 Task: Create a task  Upgrade software to the latest version to resolve security vulnerabilities , assign it to team member softage.1@softage.net in the project AdvantEdge and update the status of the task to  At Risk , set the priority of the task to Medium
Action: Mouse moved to (72, 76)
Screenshot: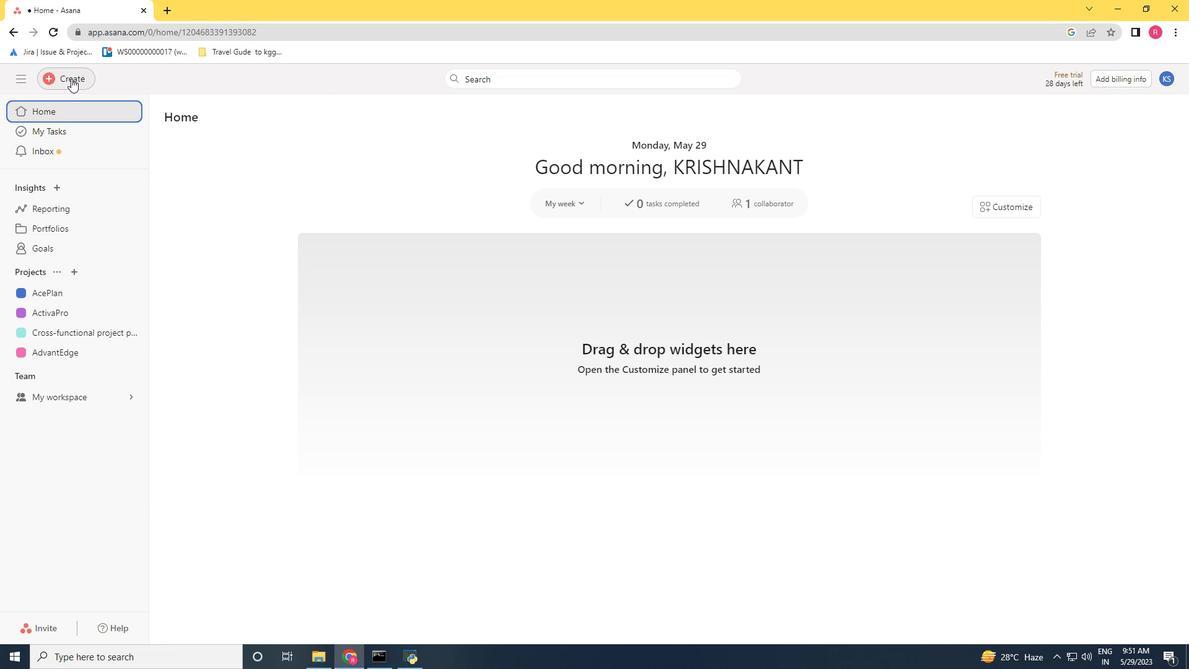 
Action: Mouse pressed left at (72, 76)
Screenshot: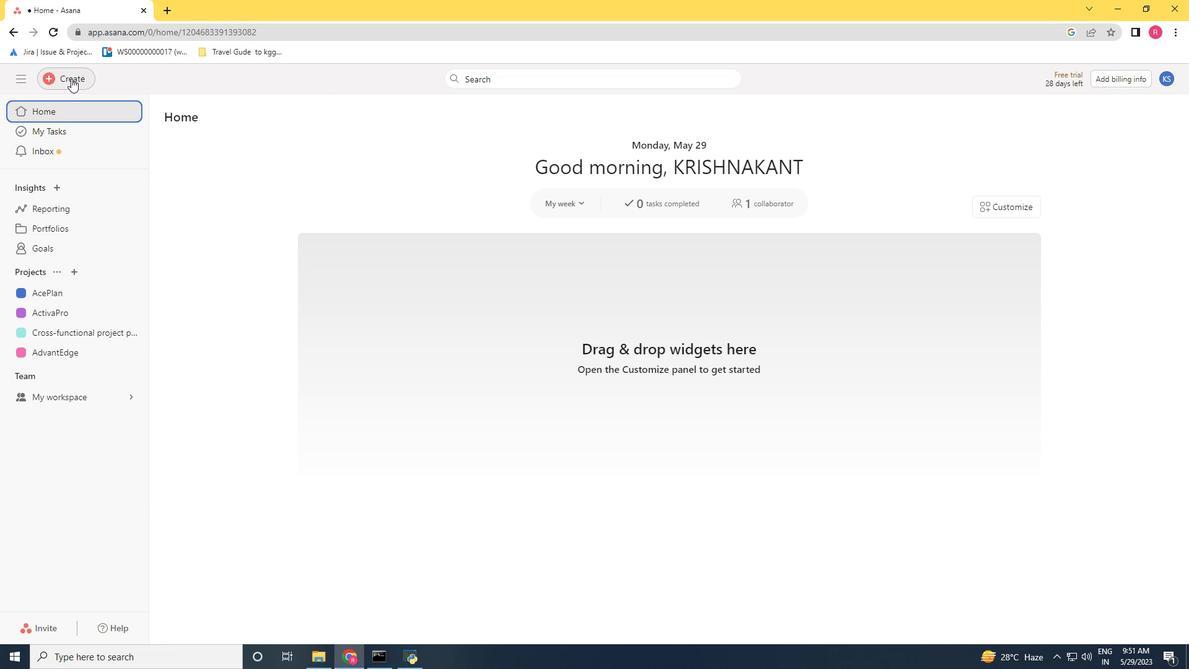 
Action: Mouse moved to (139, 87)
Screenshot: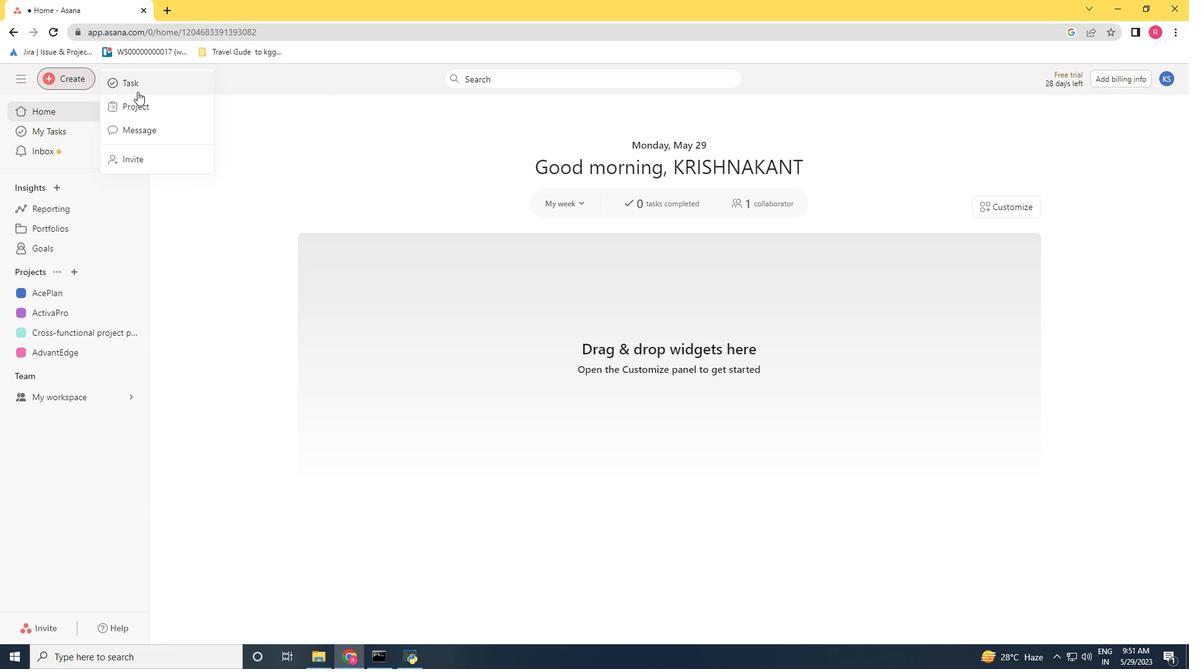 
Action: Mouse pressed left at (139, 87)
Screenshot: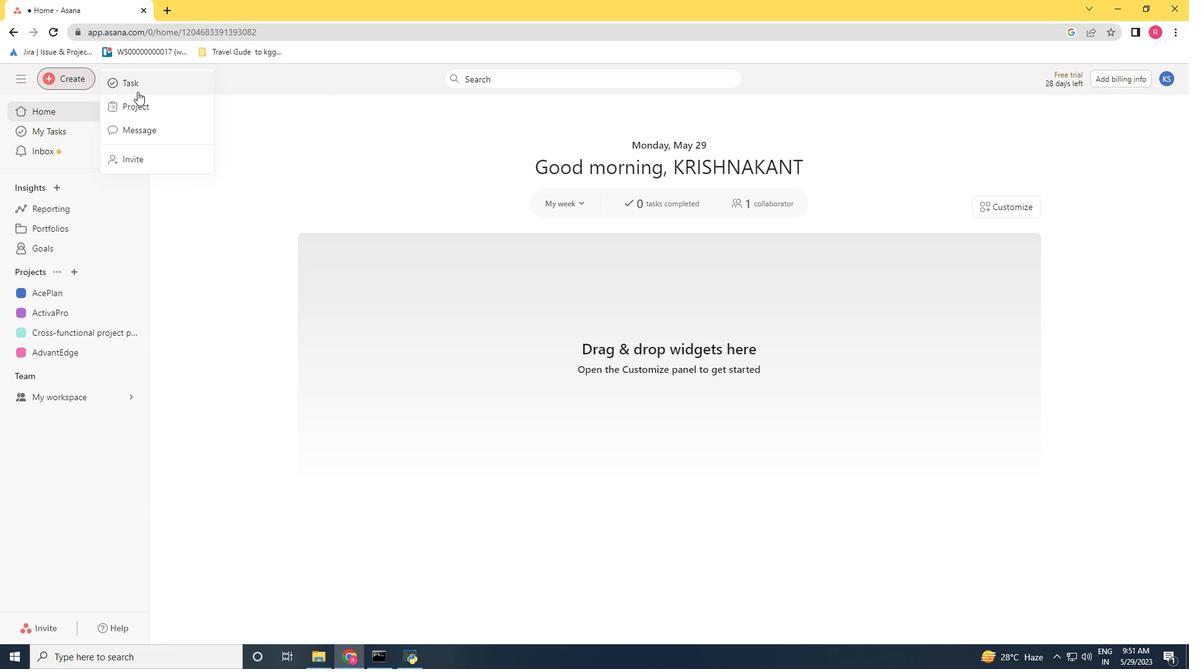 
Action: Mouse moved to (996, 436)
Screenshot: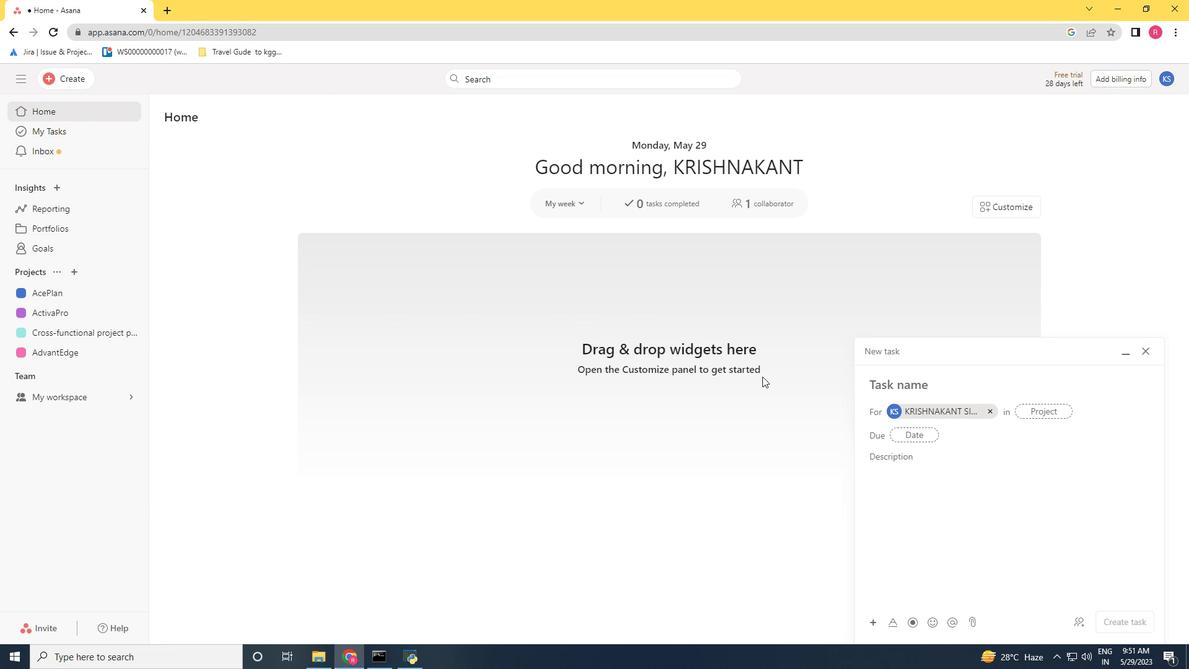 
Action: Key pressed <Key.shift>Upgrade<Key.space>
Screenshot: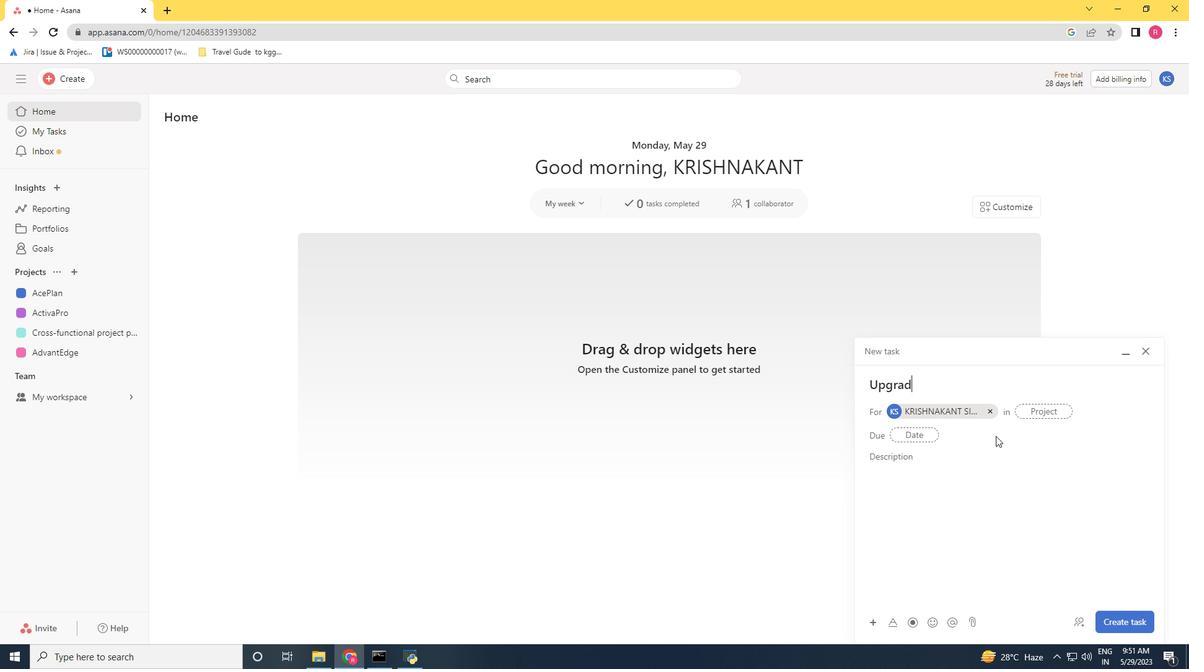
Action: Mouse moved to (1025, 453)
Screenshot: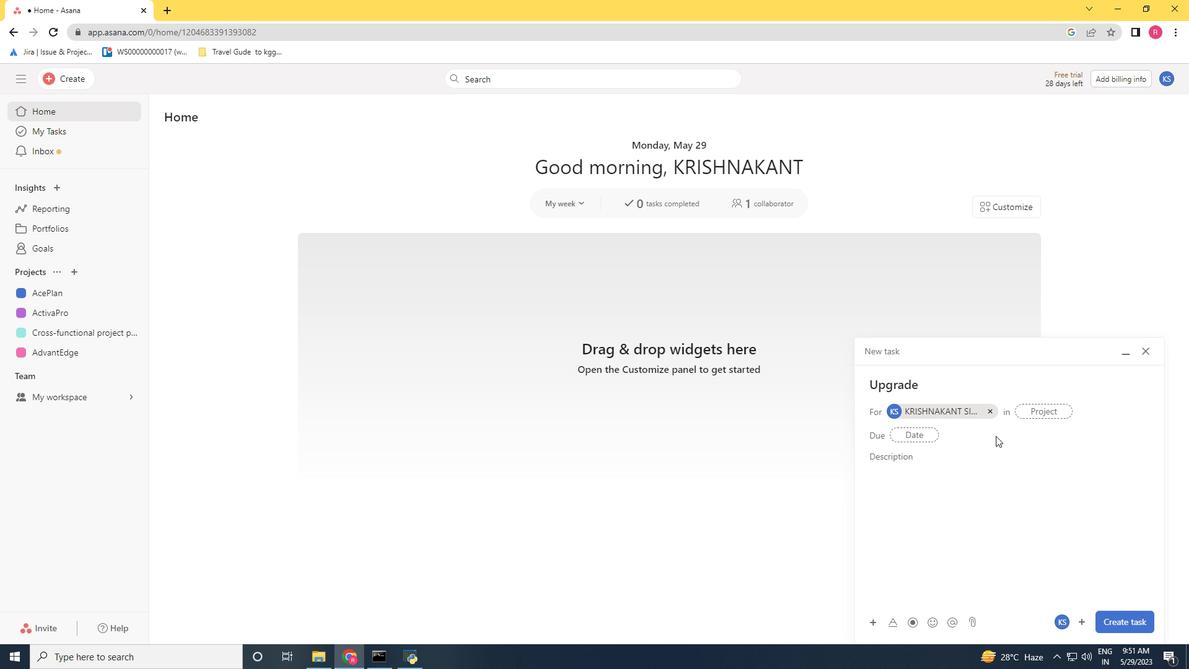 
Action: Key pressed software<Key.space>to<Key.space>the<Key.space>latest<Key.space>versi<Key.backspace>ion<Key.space>to<Key.space>resolve<Key.space>security<Key.space>vulnerabilities<Key.space>
Screenshot: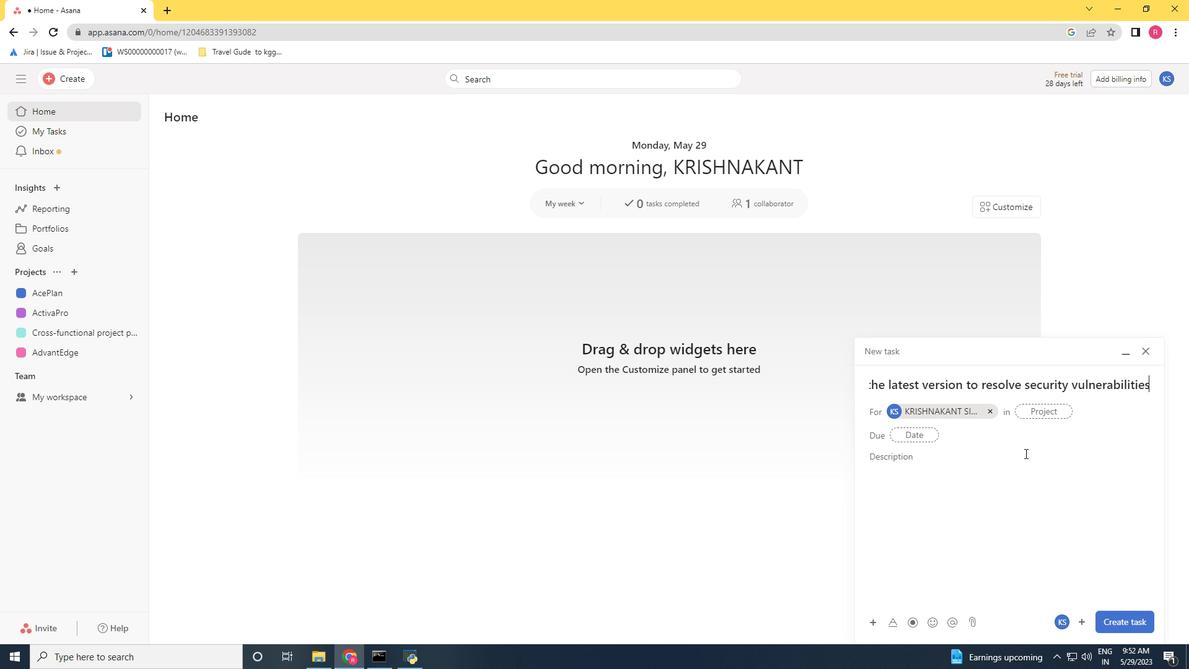 
Action: Mouse moved to (995, 408)
Screenshot: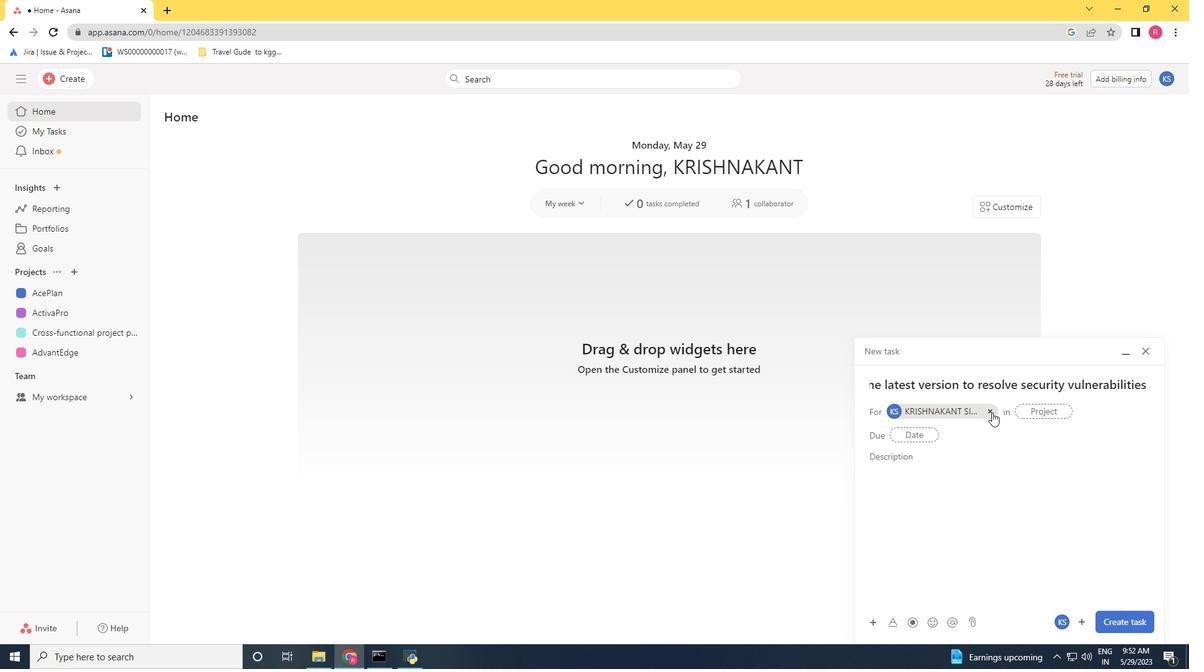 
Action: Mouse pressed left at (995, 408)
Screenshot: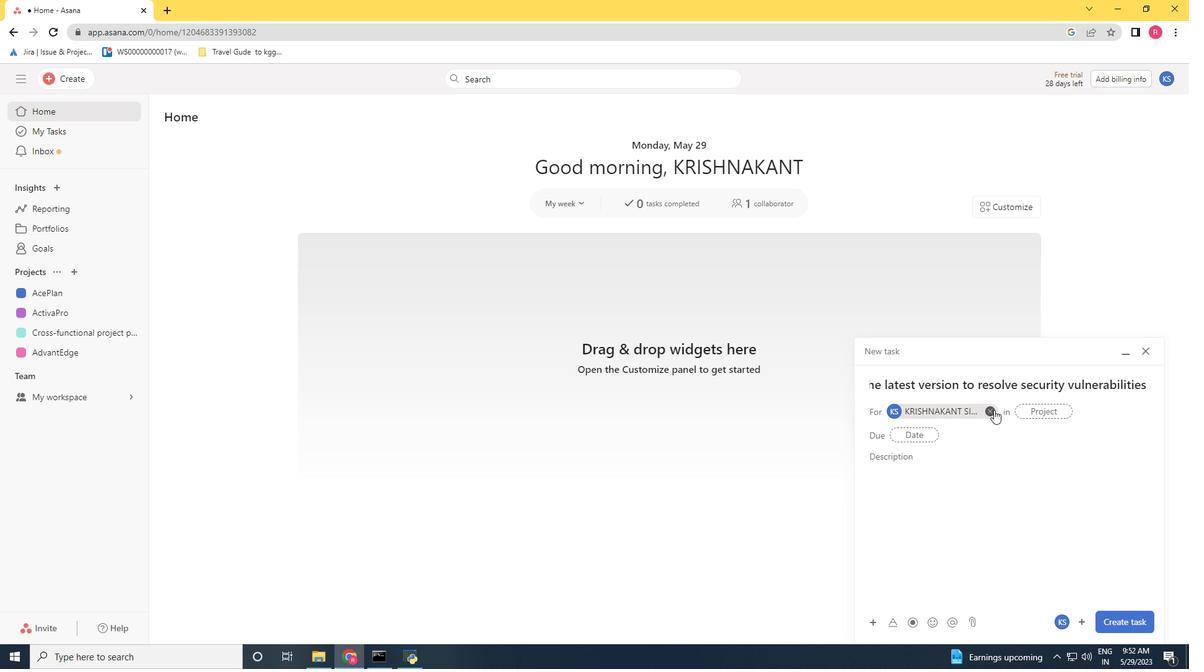 
Action: Mouse moved to (933, 413)
Screenshot: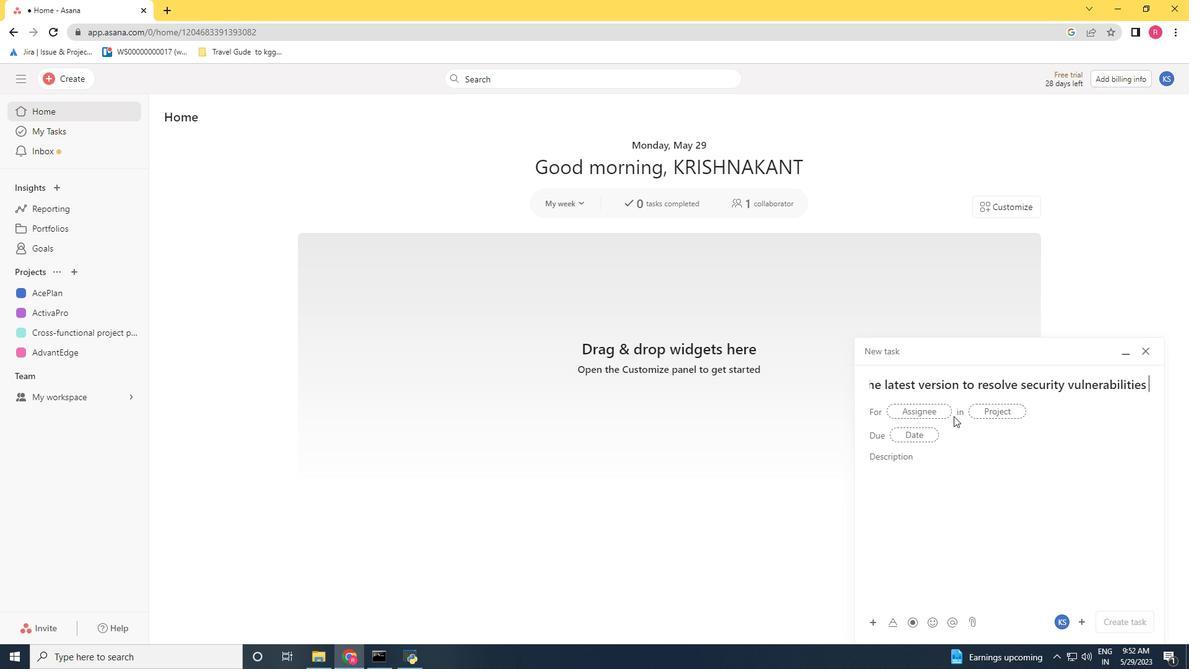 
Action: Mouse pressed left at (933, 413)
Screenshot: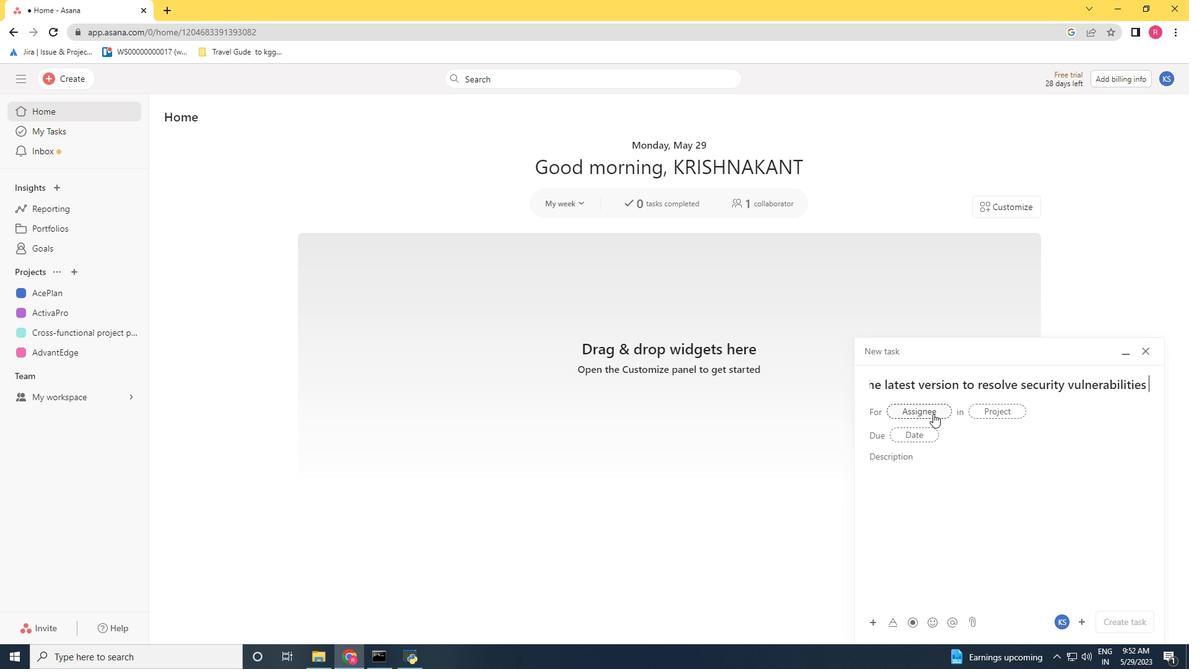 
Action: Key pressed softage.1<Key.shift>@softage.net
Screenshot: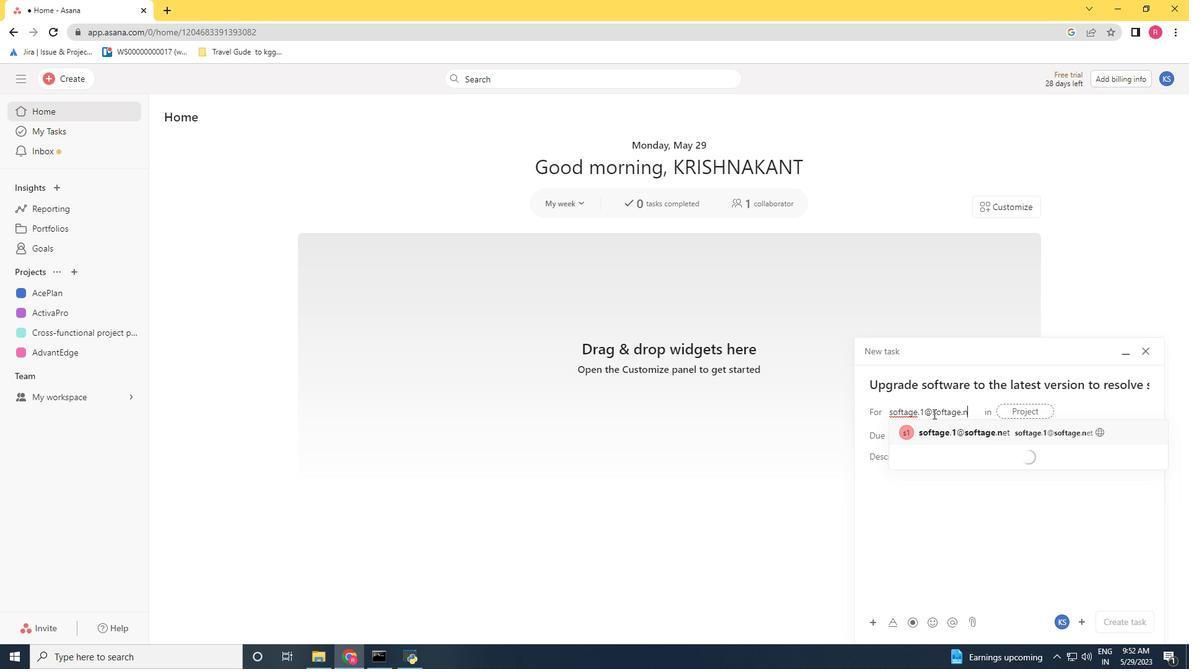 
Action: Mouse moved to (948, 438)
Screenshot: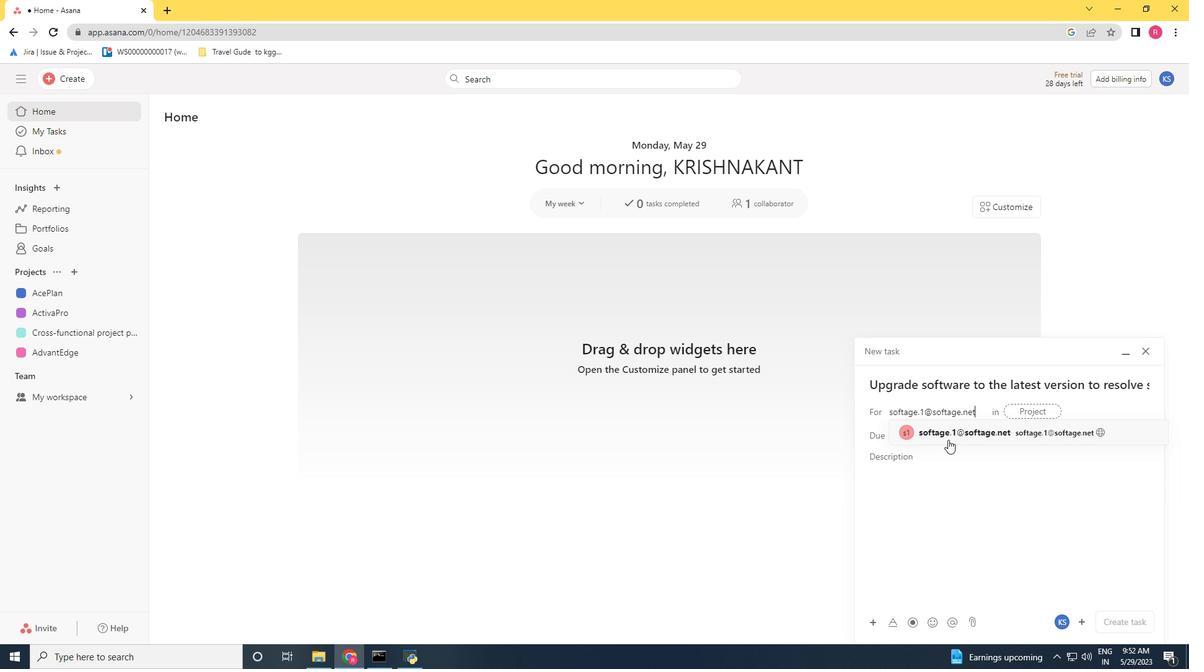 
Action: Mouse pressed left at (948, 438)
Screenshot: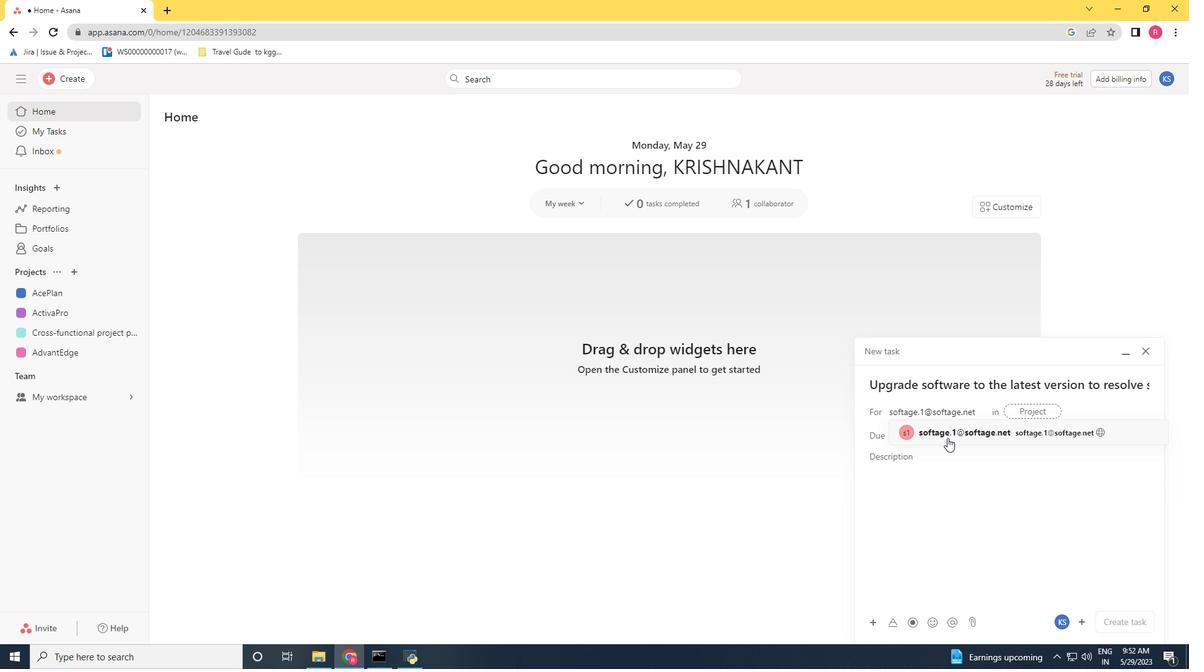 
Action: Mouse moved to (866, 436)
Screenshot: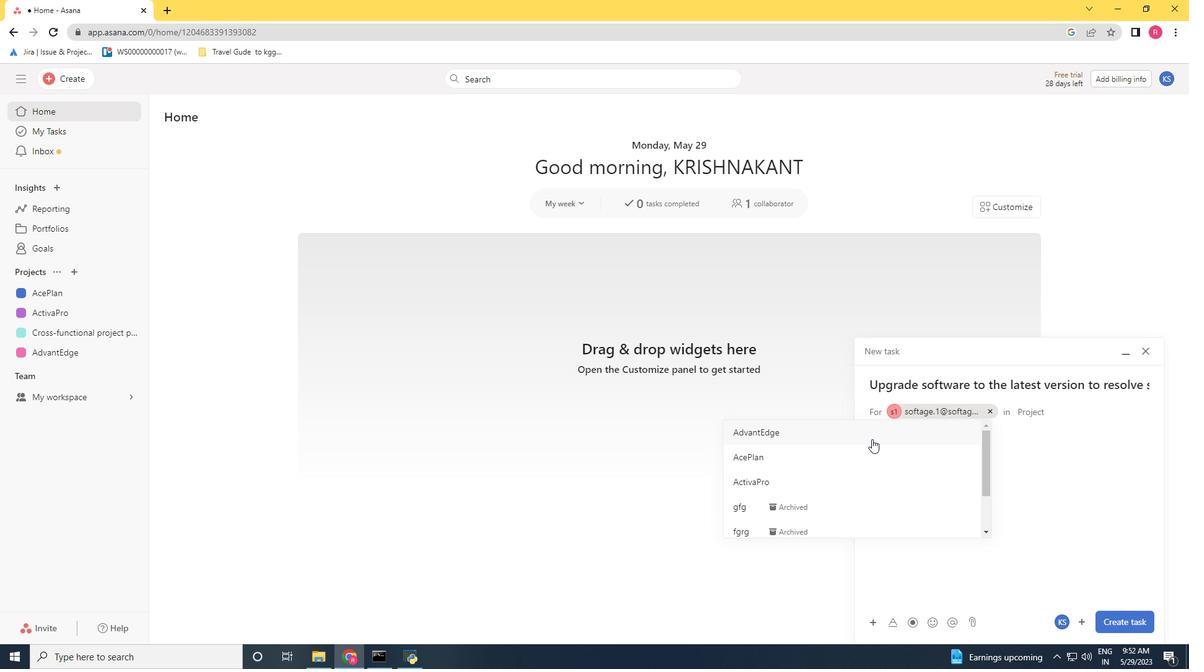
Action: Mouse pressed left at (866, 436)
Screenshot: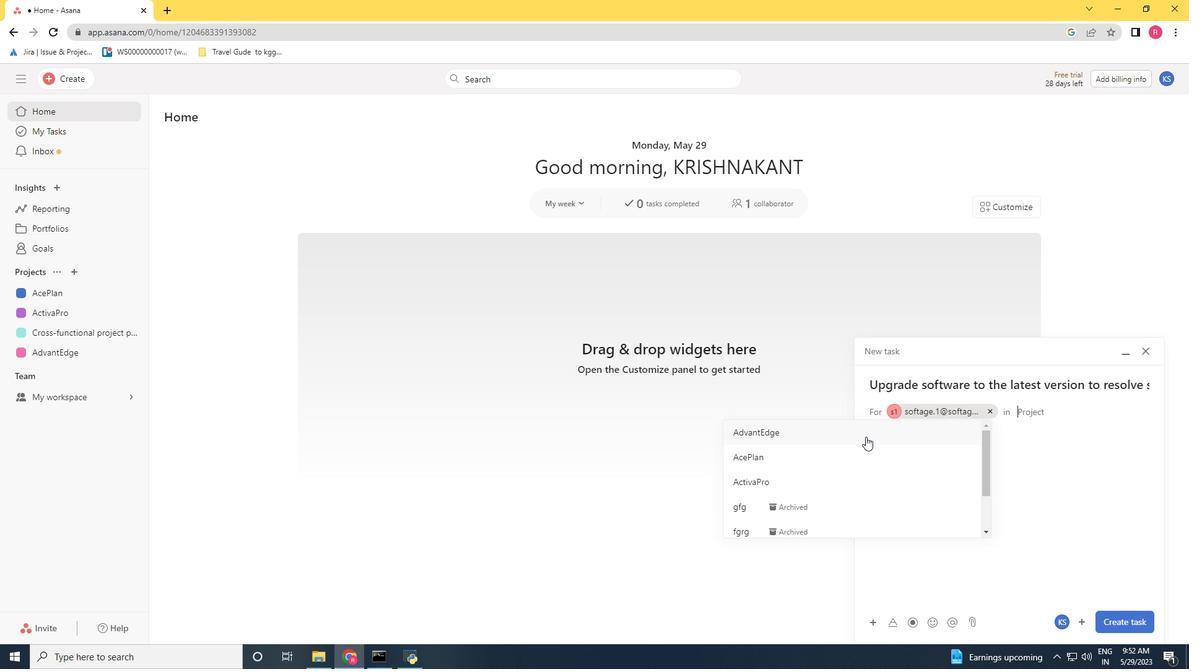 
Action: Mouse moved to (923, 463)
Screenshot: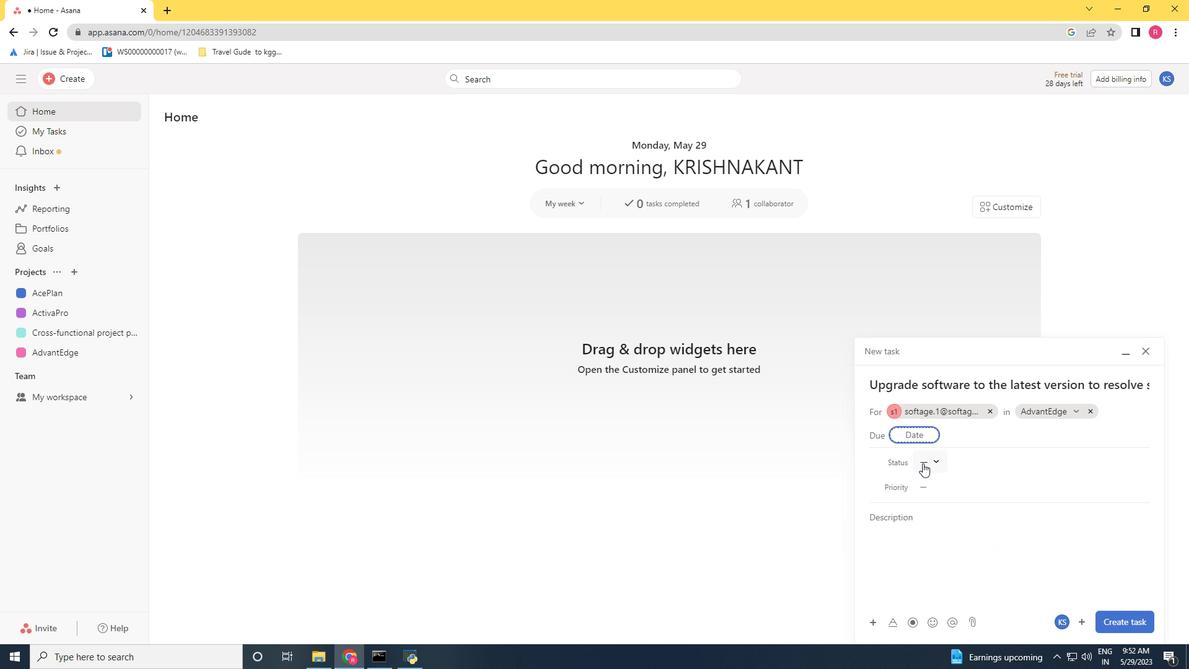 
Action: Mouse pressed left at (923, 463)
Screenshot: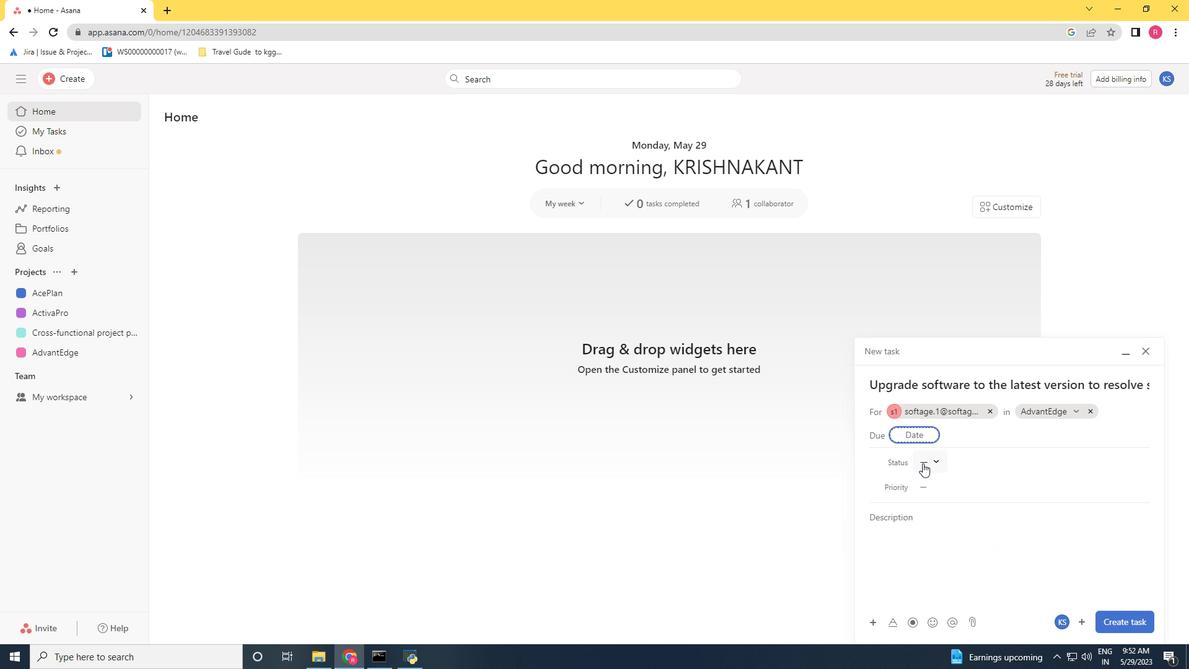 
Action: Mouse moved to (959, 542)
Screenshot: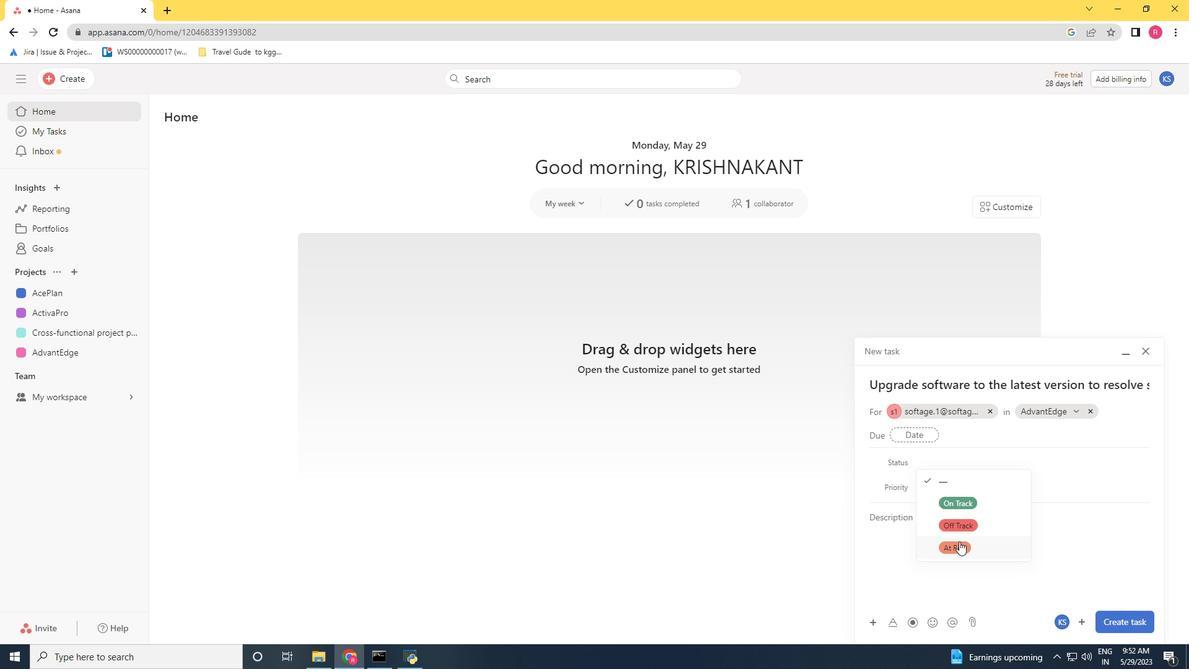 
Action: Mouse pressed left at (959, 542)
Screenshot: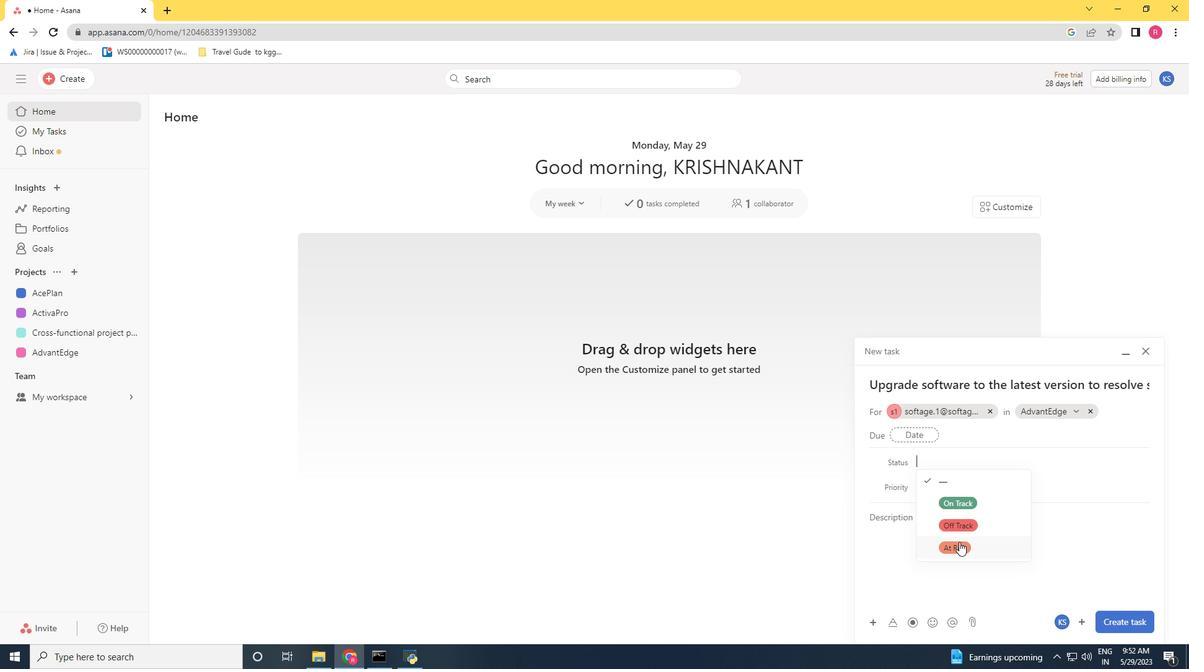
Action: Mouse moved to (937, 491)
Screenshot: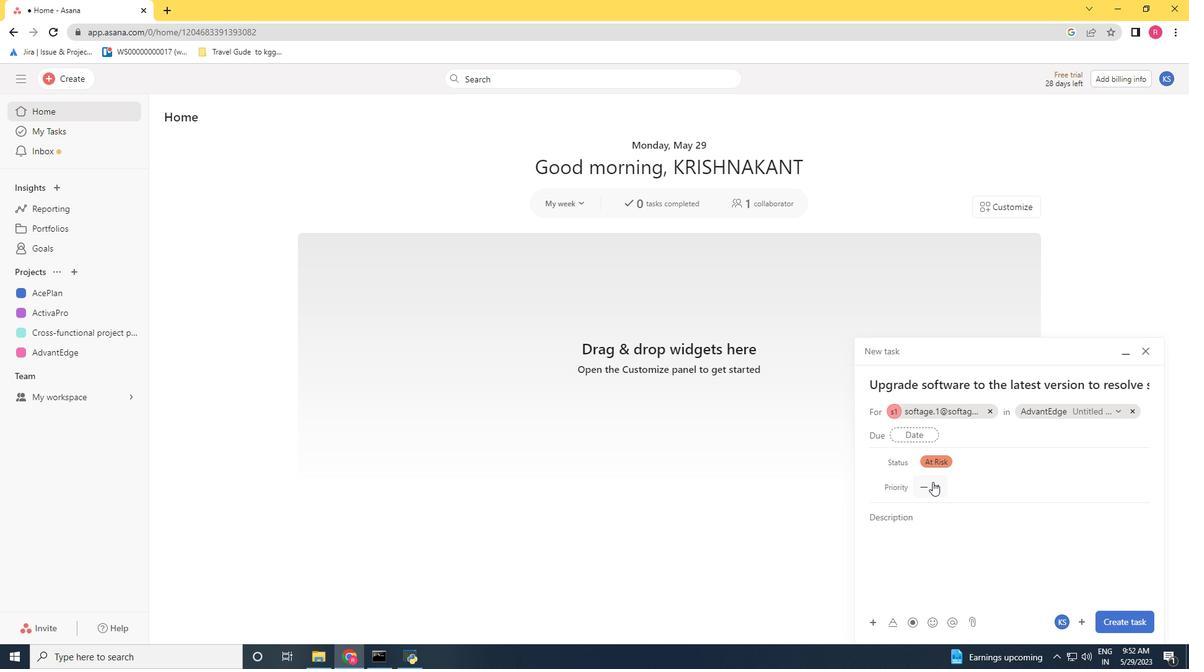 
Action: Mouse pressed left at (937, 491)
Screenshot: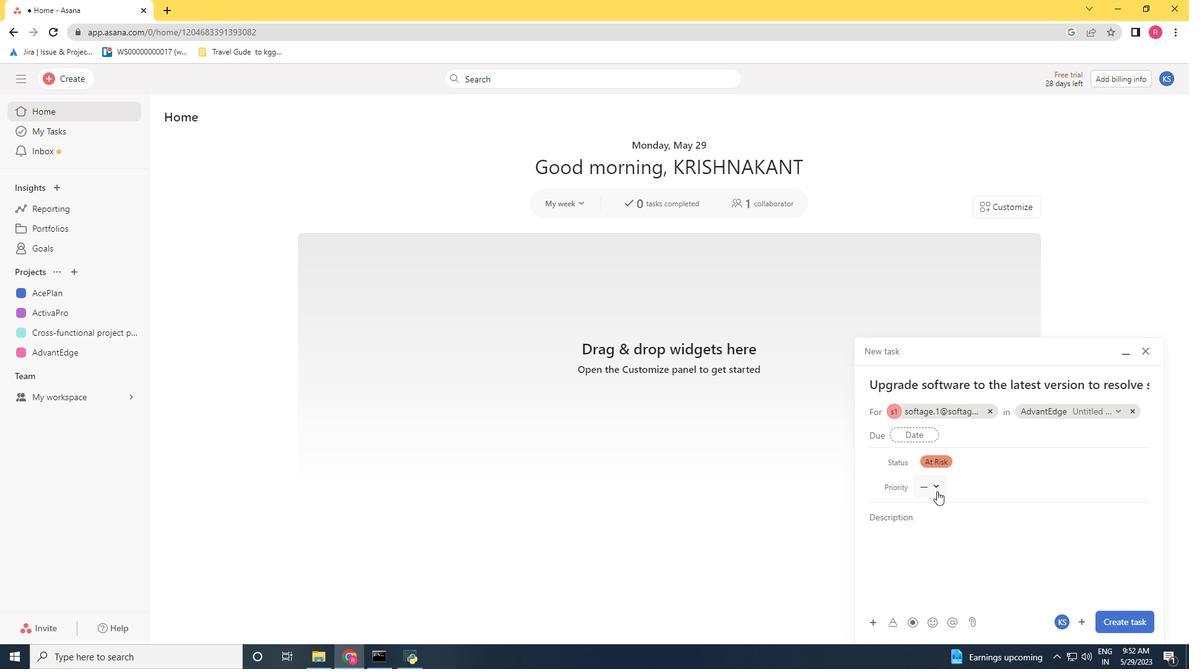 
Action: Mouse moved to (953, 547)
Screenshot: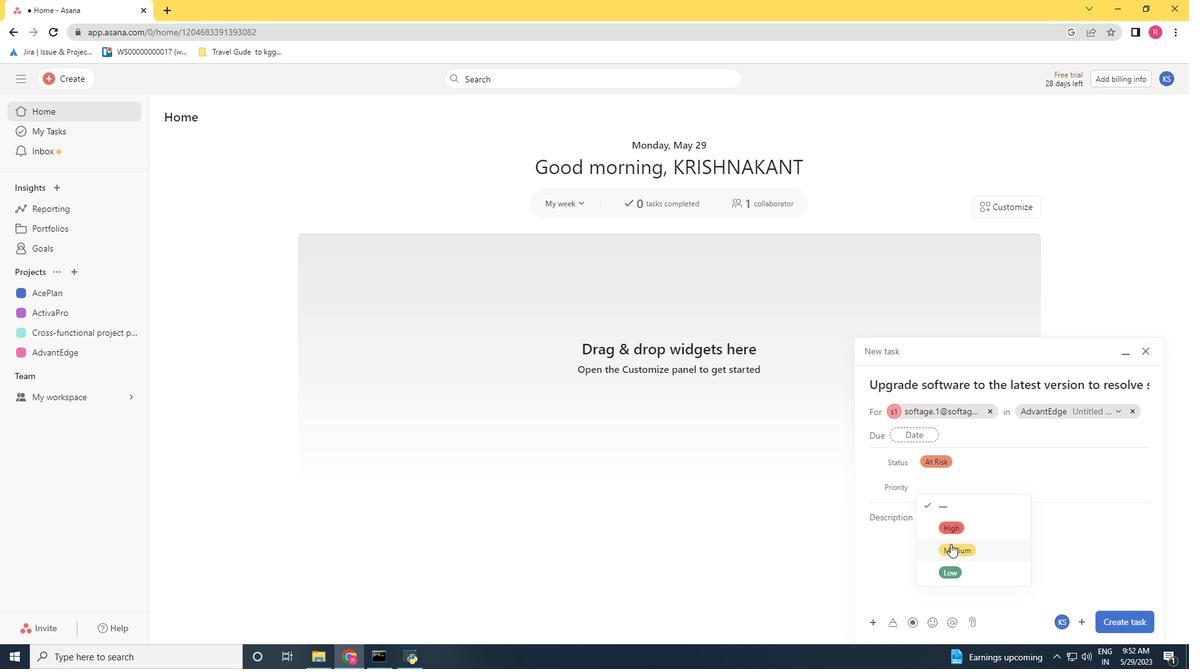 
Action: Mouse pressed left at (953, 547)
Screenshot: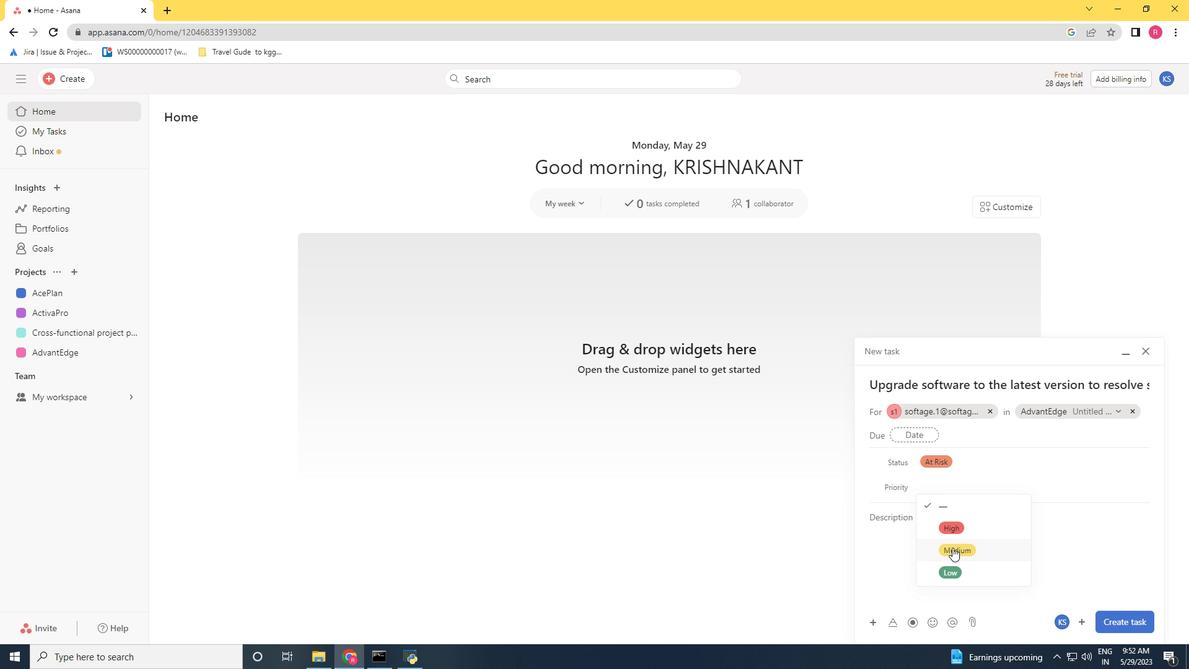 
Action: Mouse moved to (1125, 627)
Screenshot: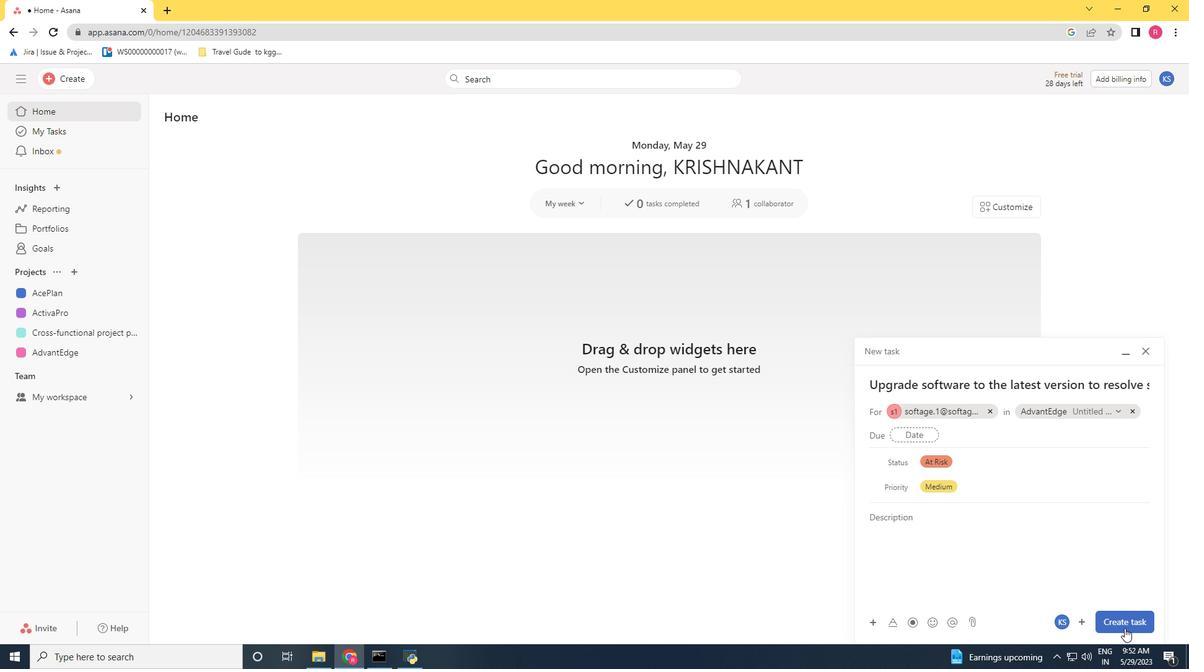 
Action: Mouse pressed left at (1125, 627)
Screenshot: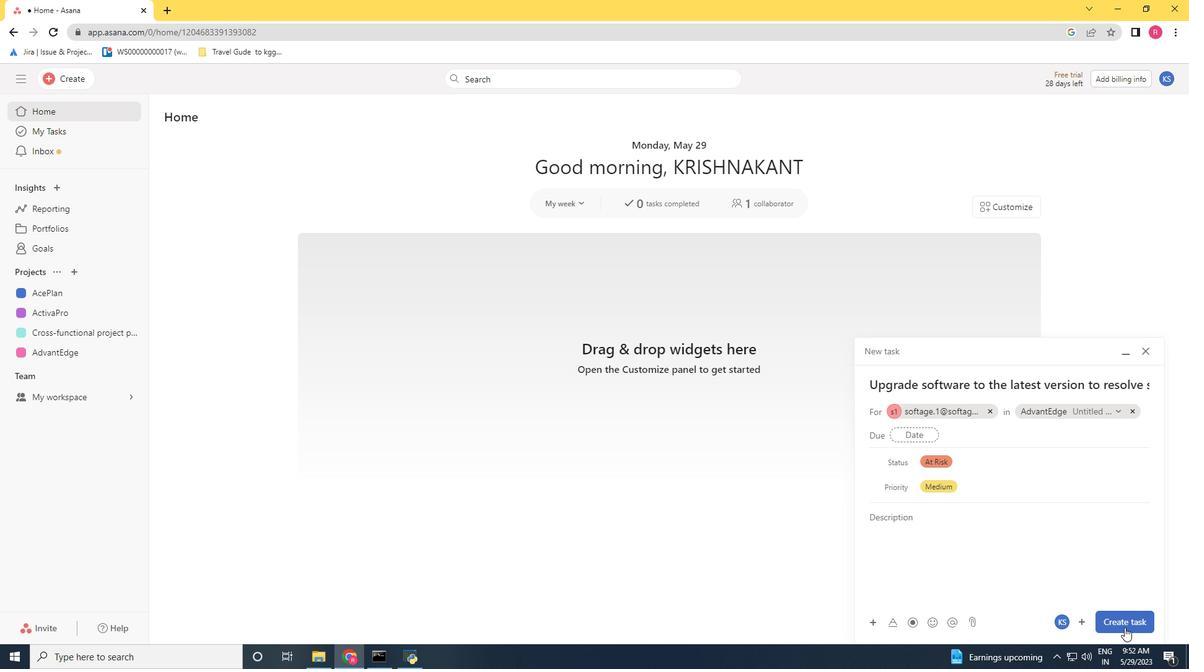 
Action: Mouse moved to (101, 362)
Screenshot: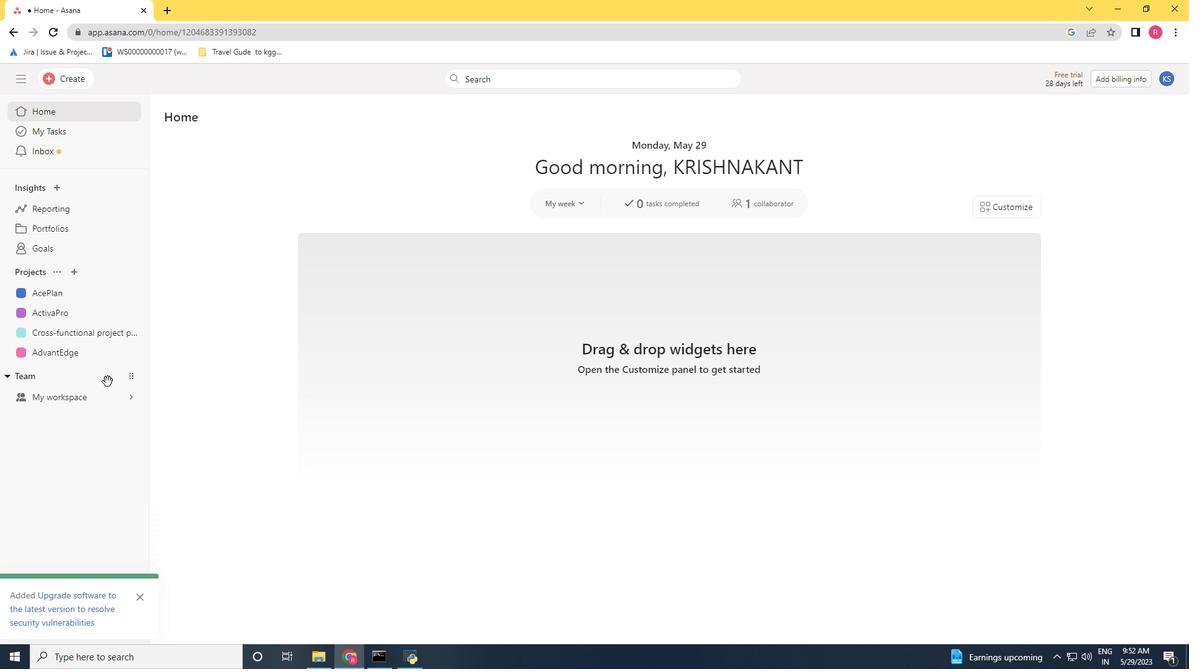 
Action: Mouse pressed left at (101, 362)
Screenshot: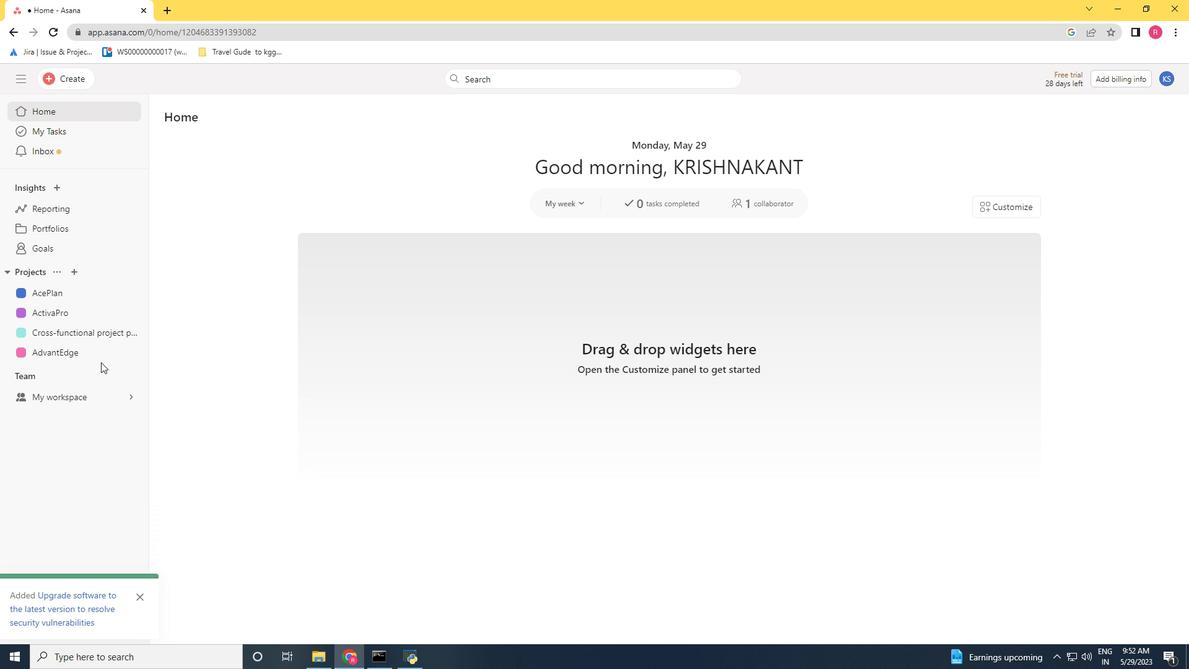 
Action: Mouse moved to (99, 353)
Screenshot: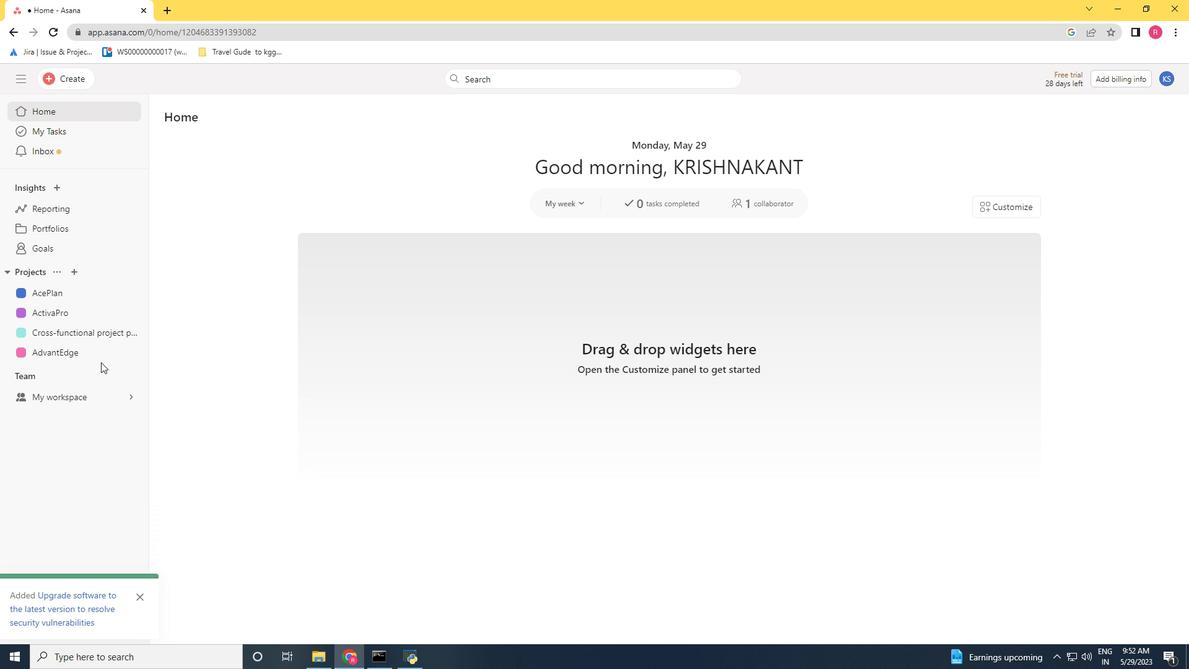 
Action: Mouse pressed left at (99, 353)
Screenshot: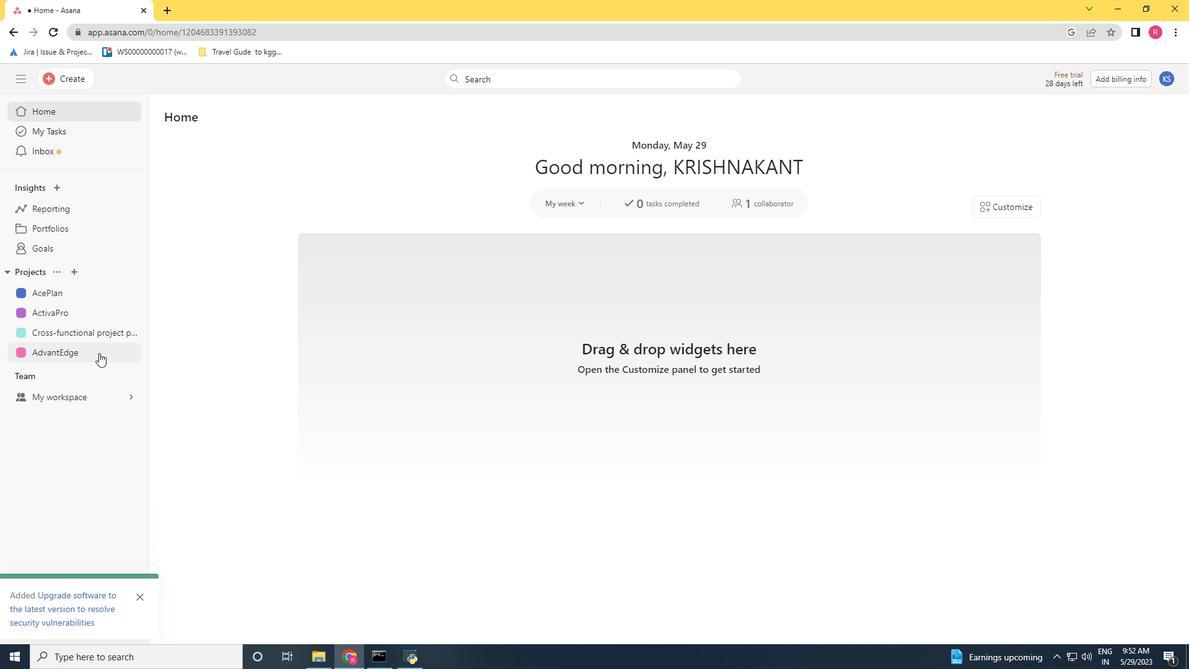 
